 Task: Select a due date automation when advanced on, the moment a card is due add fields without custom field "Resume" set to a number lower or equal to 1 and greater or equal to 10.
Action: Mouse moved to (1044, 78)
Screenshot: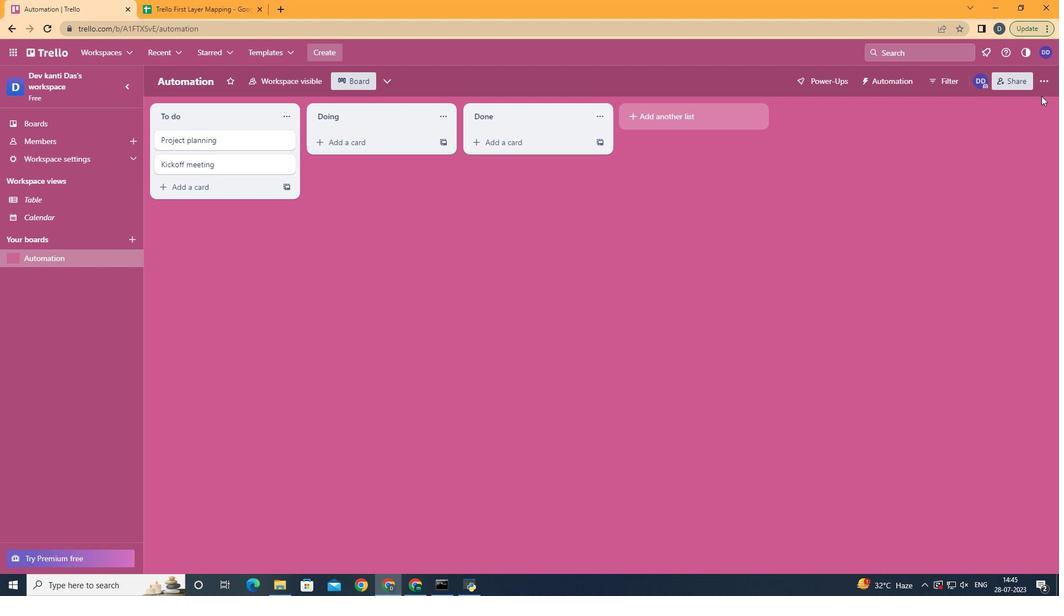 
Action: Mouse pressed left at (1044, 78)
Screenshot: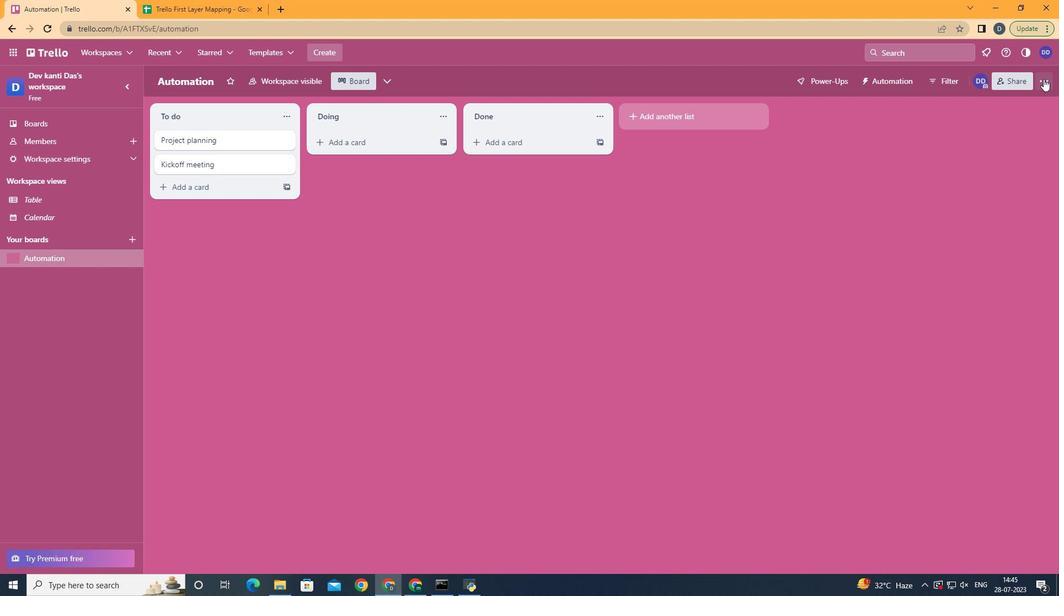 
Action: Mouse moved to (955, 235)
Screenshot: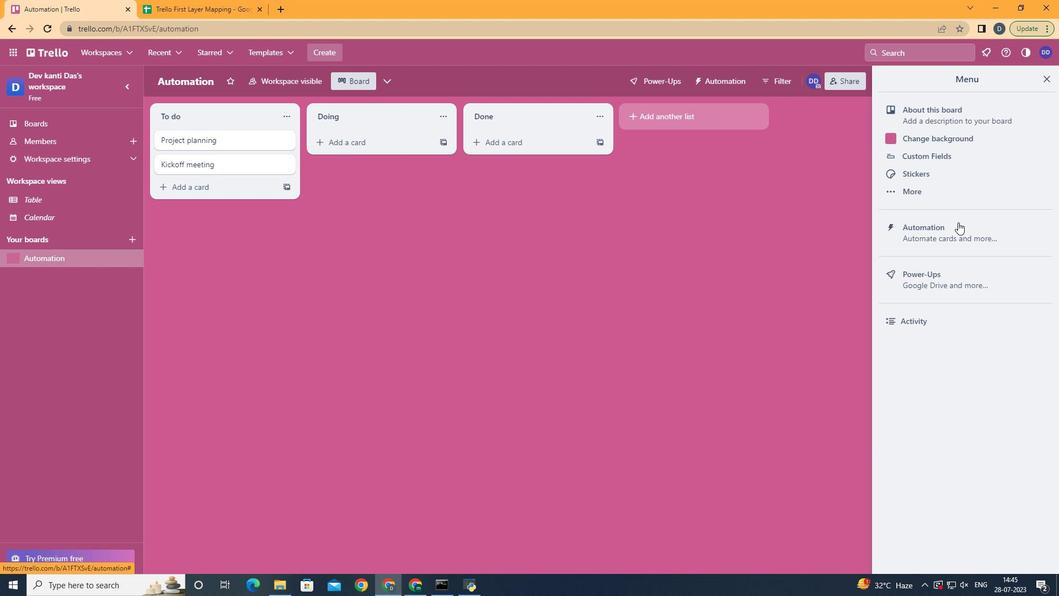 
Action: Mouse pressed left at (955, 235)
Screenshot: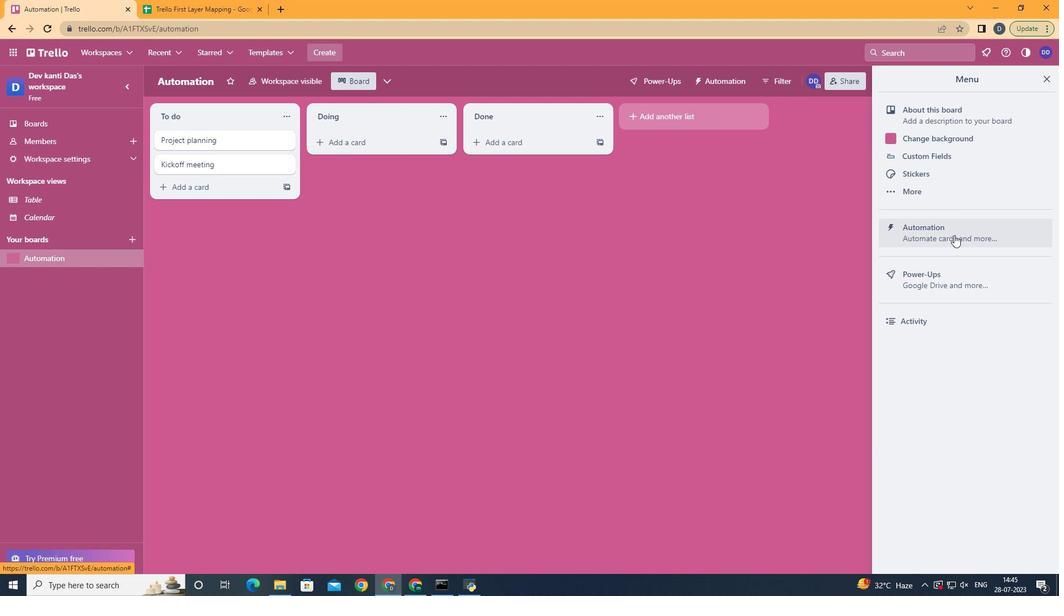 
Action: Mouse moved to (199, 223)
Screenshot: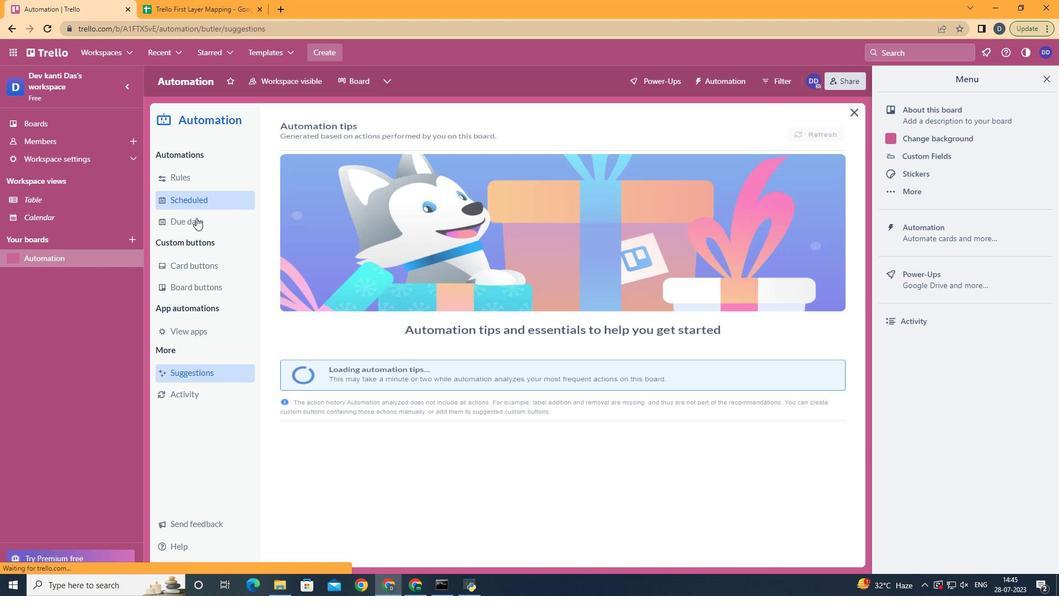 
Action: Mouse pressed left at (199, 223)
Screenshot: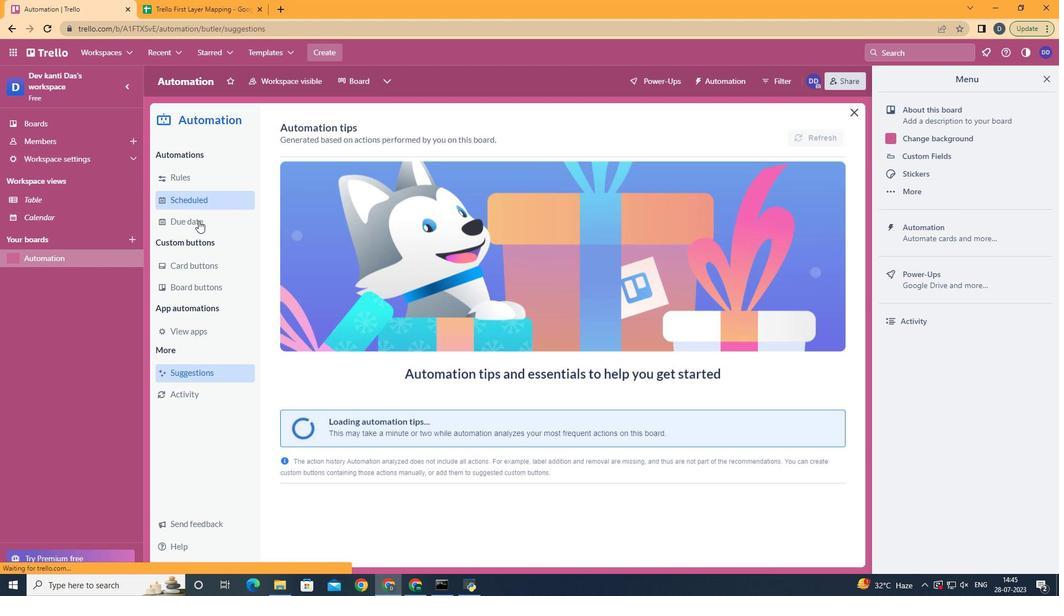 
Action: Mouse moved to (801, 132)
Screenshot: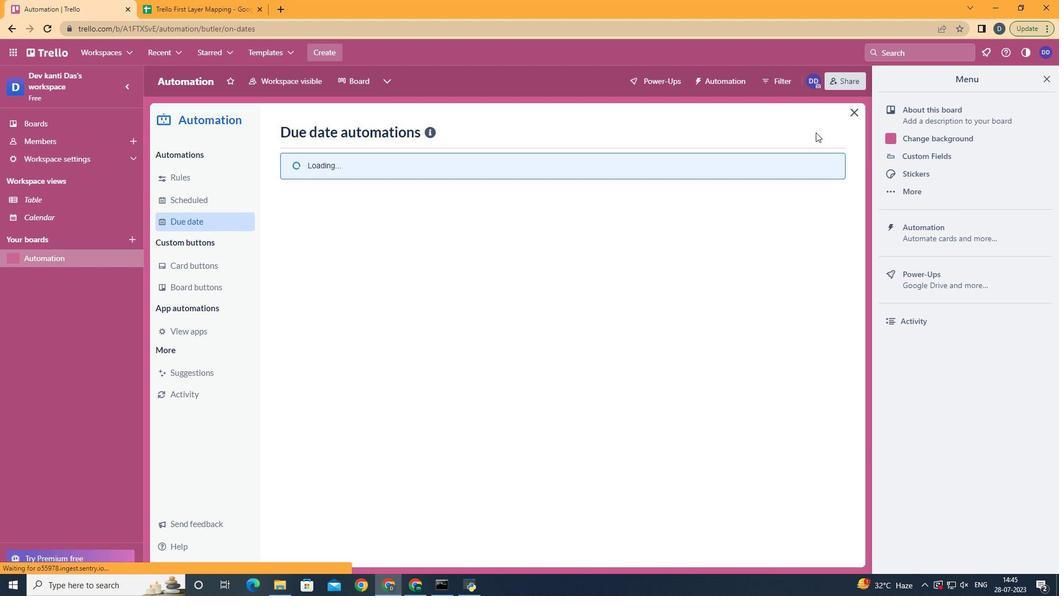 
Action: Mouse pressed left at (801, 132)
Screenshot: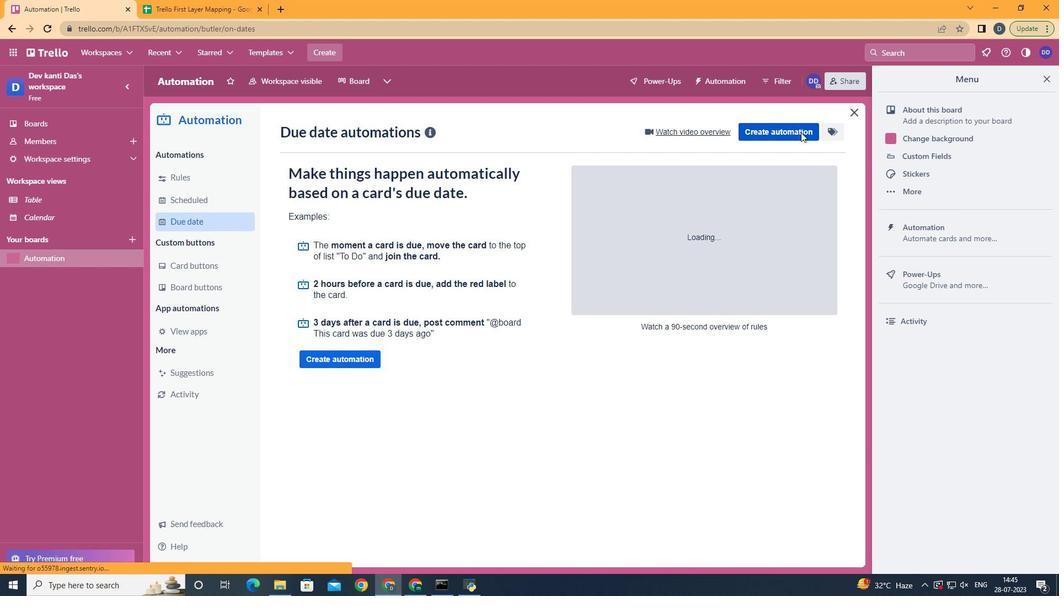 
Action: Mouse moved to (524, 237)
Screenshot: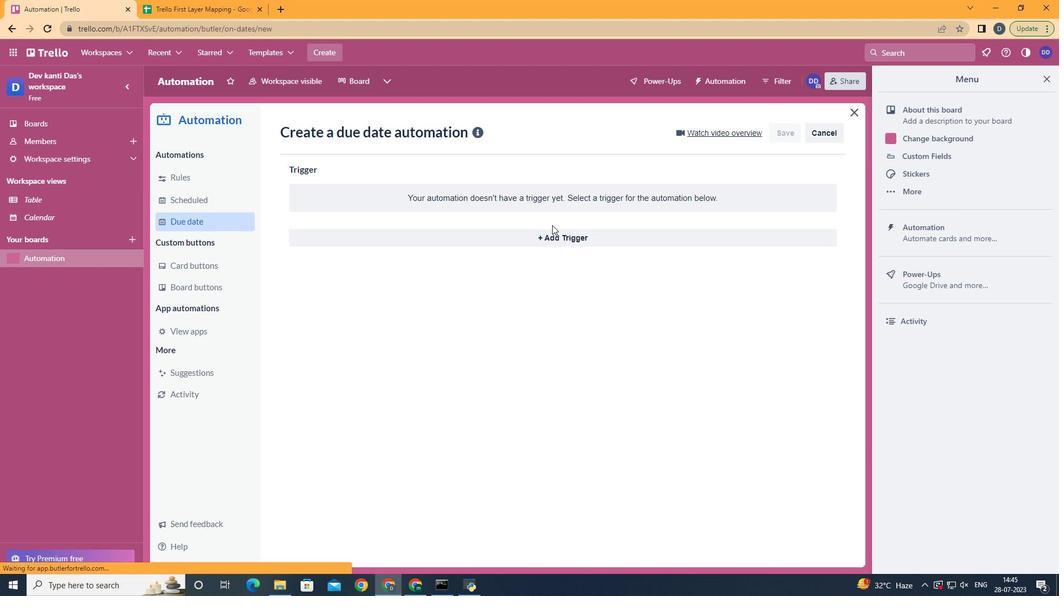
Action: Mouse pressed left at (524, 237)
Screenshot: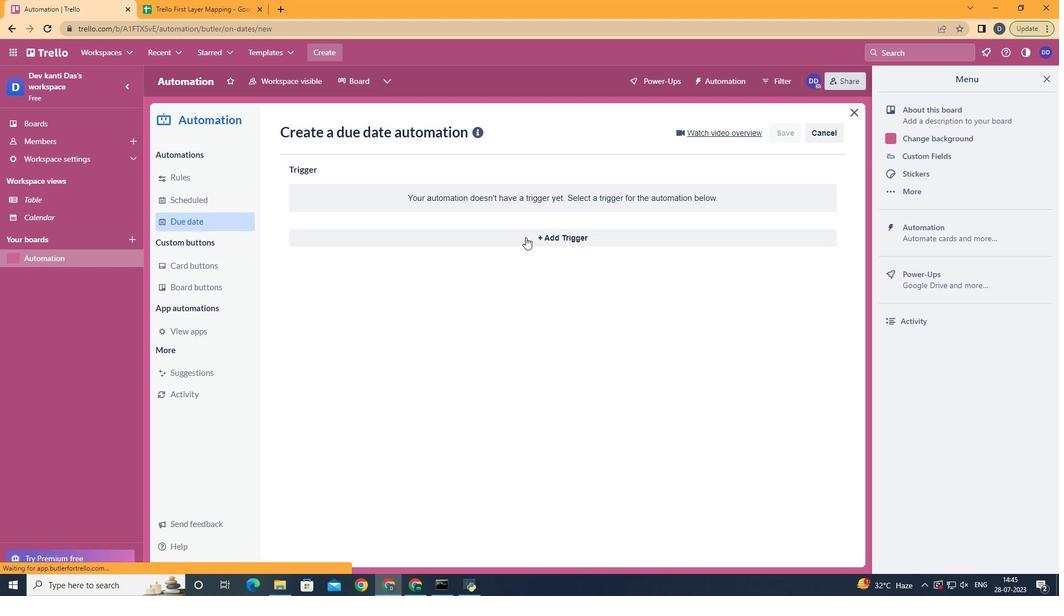 
Action: Mouse moved to (321, 383)
Screenshot: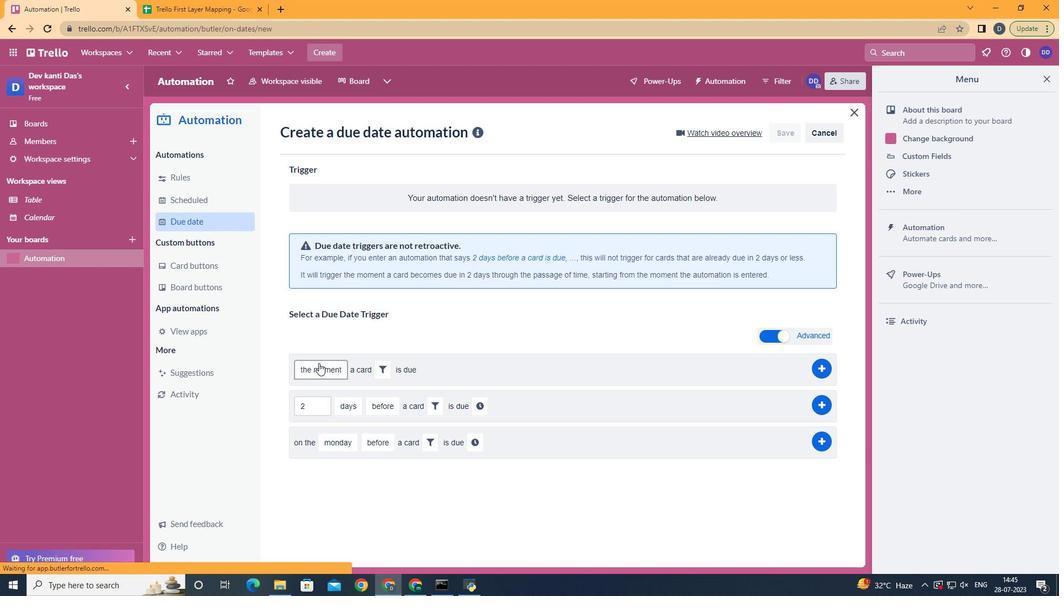 
Action: Mouse pressed left at (321, 383)
Screenshot: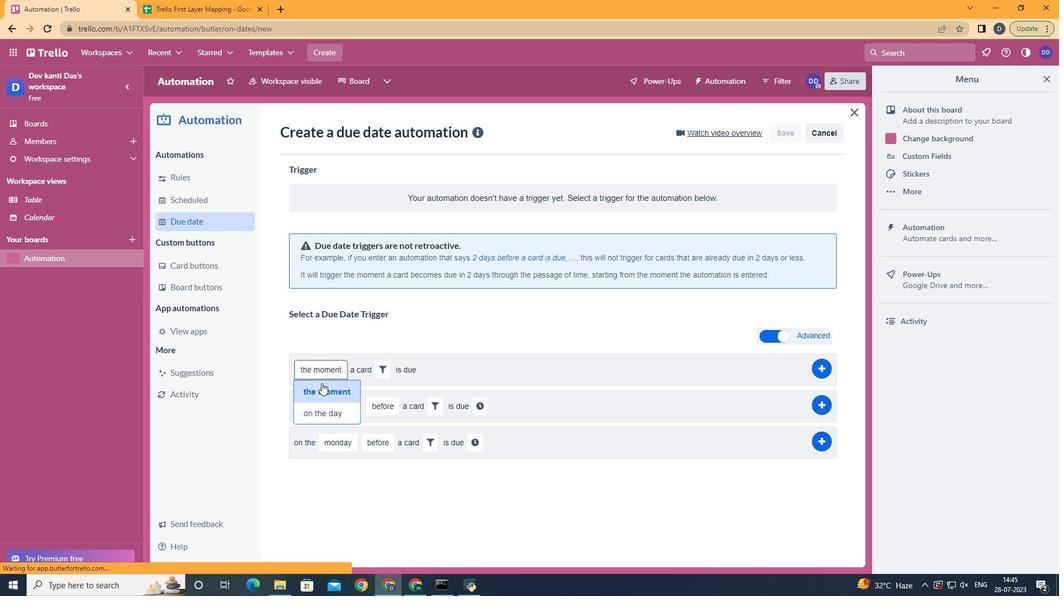 
Action: Mouse moved to (387, 364)
Screenshot: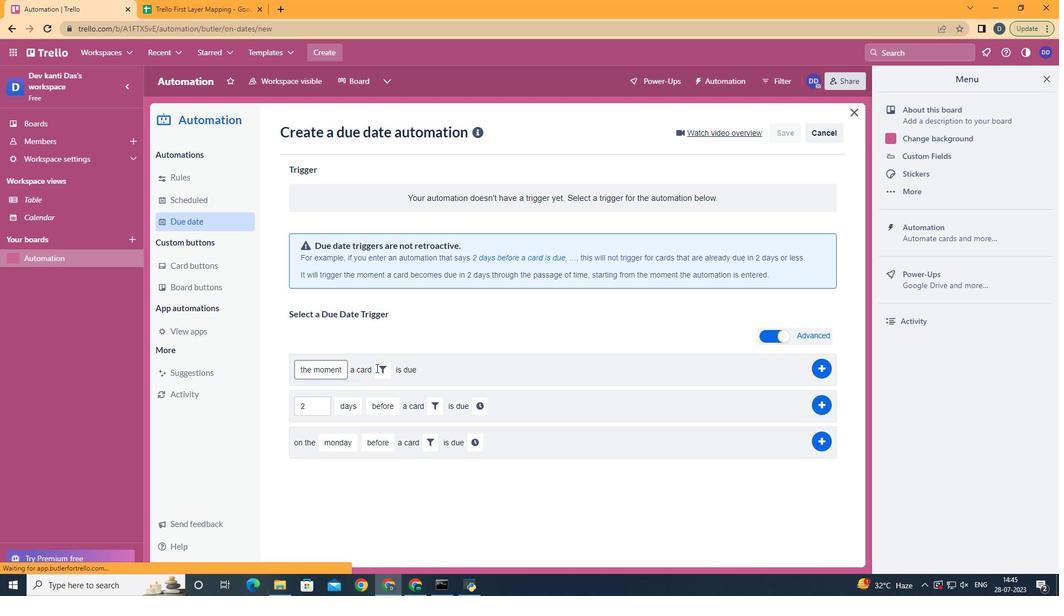 
Action: Mouse pressed left at (387, 364)
Screenshot: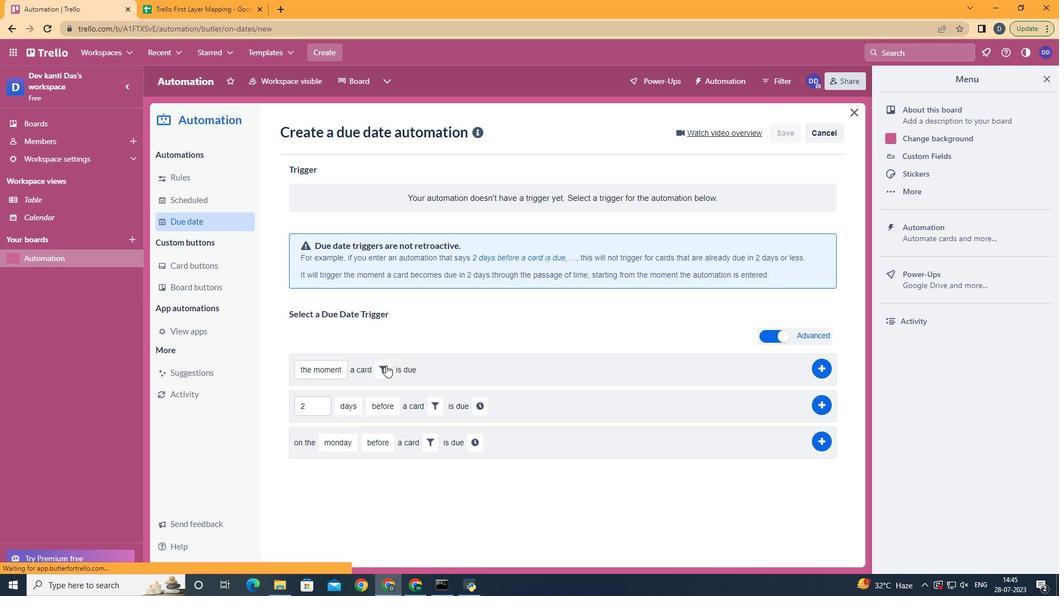 
Action: Mouse moved to (570, 417)
Screenshot: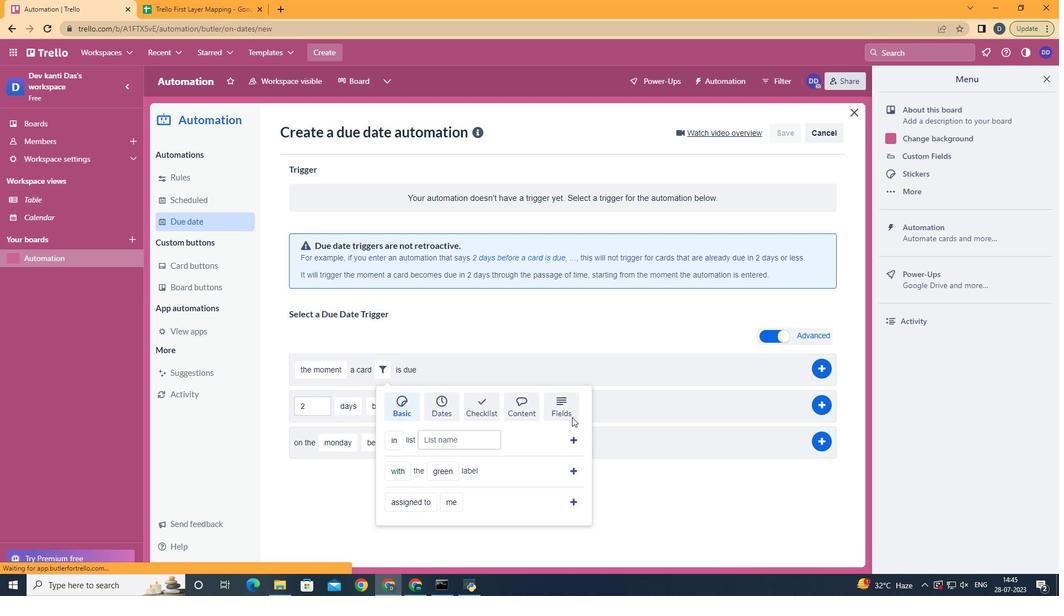 
Action: Mouse pressed left at (570, 417)
Screenshot: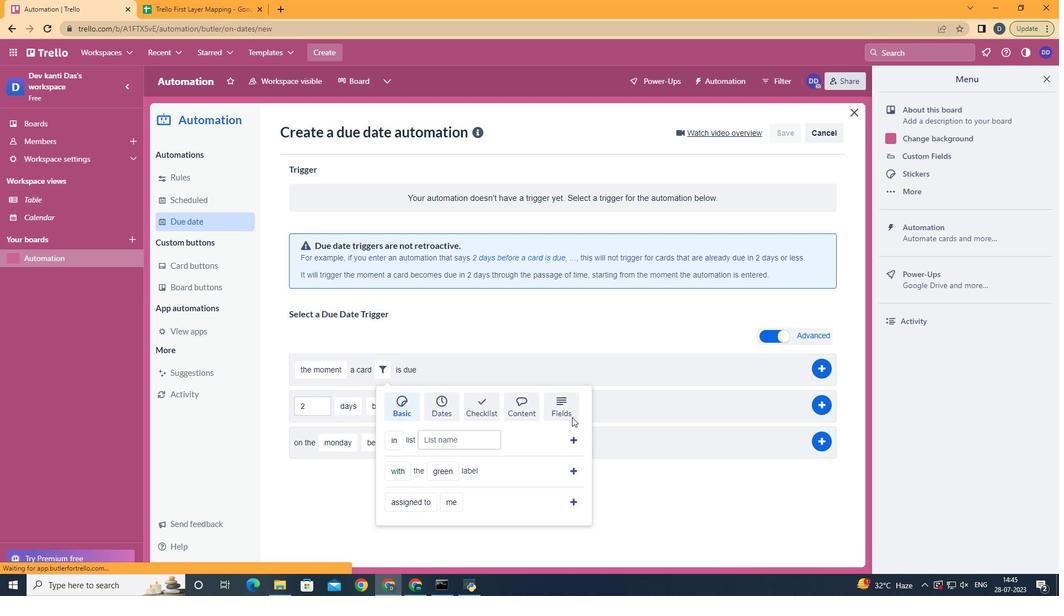 
Action: Mouse scrolled (570, 416) with delta (0, 0)
Screenshot: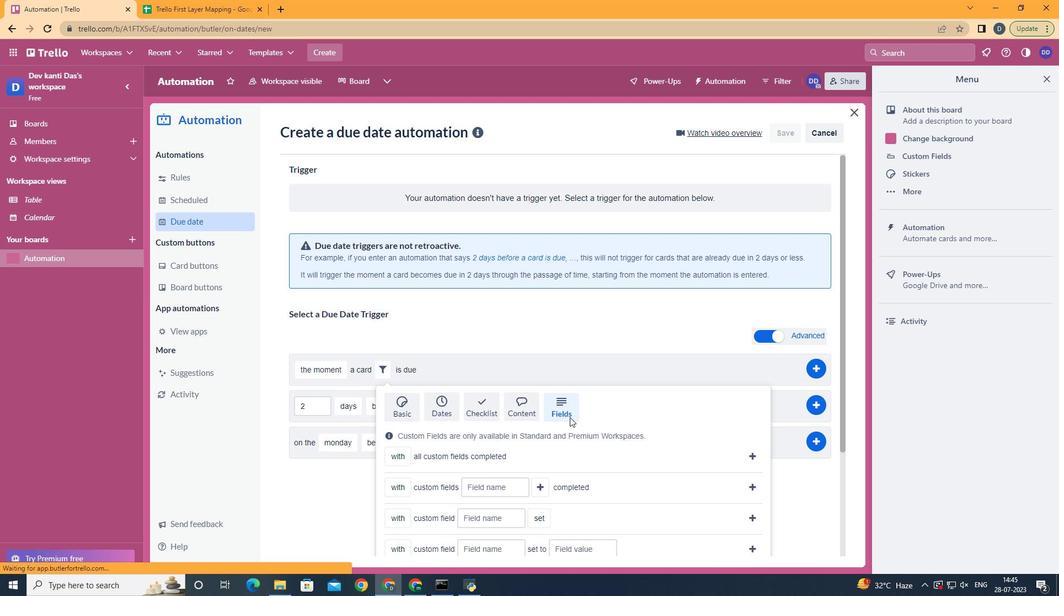 
Action: Mouse scrolled (570, 416) with delta (0, 0)
Screenshot: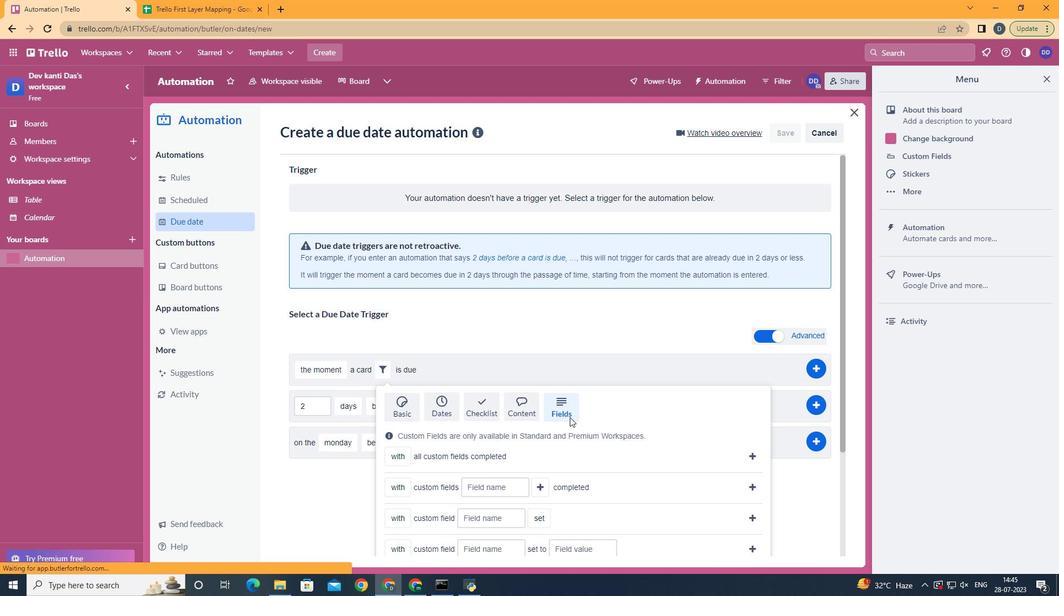 
Action: Mouse scrolled (570, 416) with delta (0, 0)
Screenshot: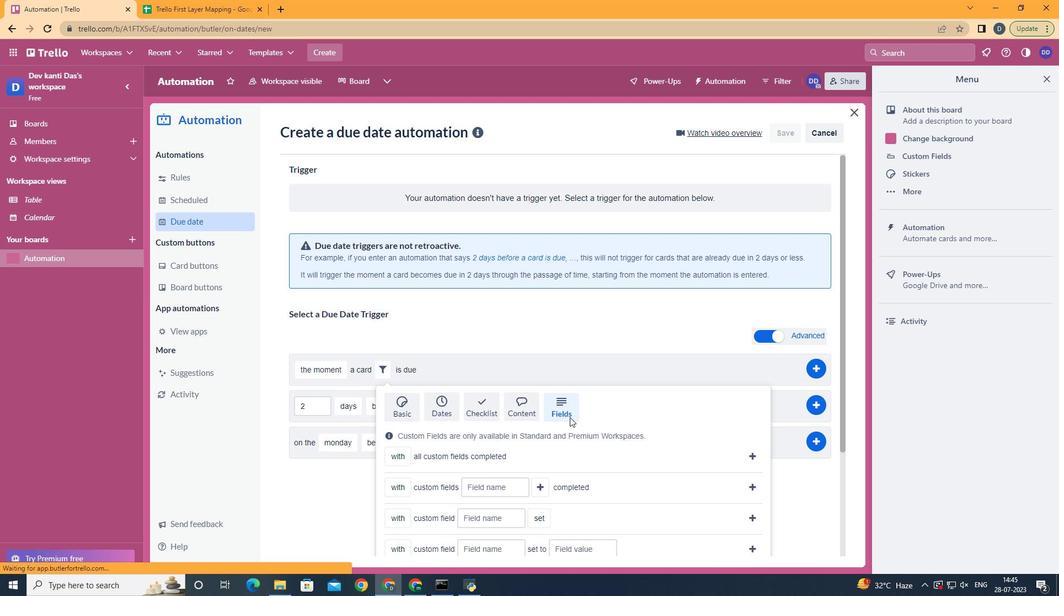 
Action: Mouse scrolled (570, 416) with delta (0, 0)
Screenshot: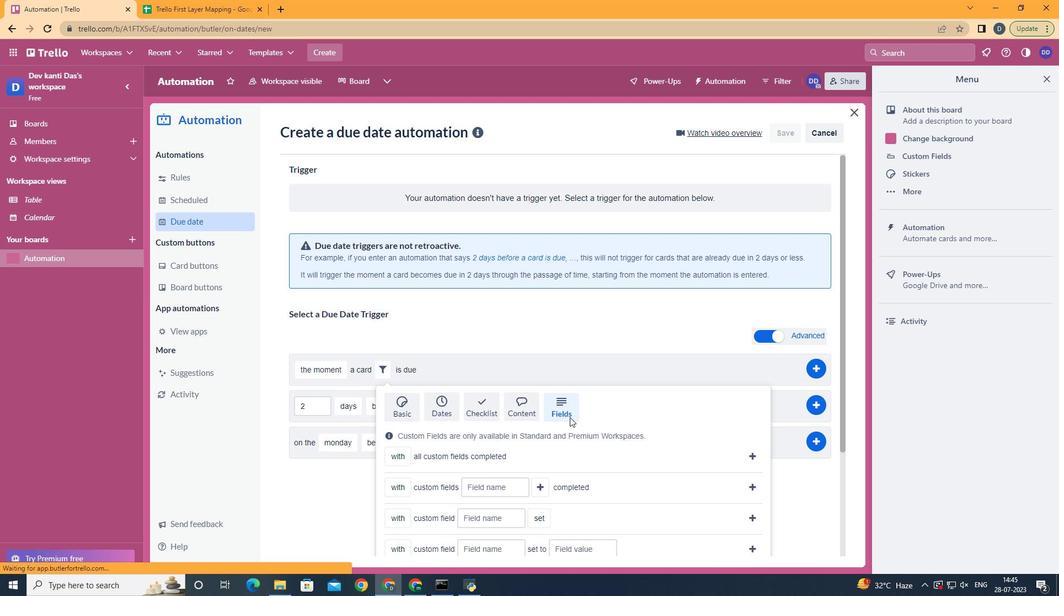 
Action: Mouse scrolled (570, 416) with delta (0, 0)
Screenshot: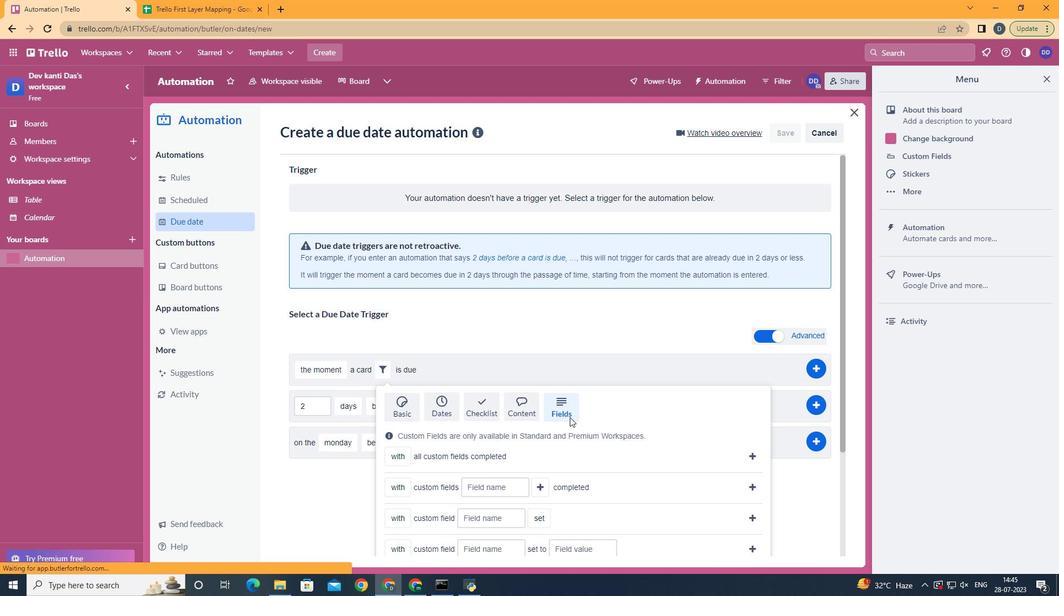 
Action: Mouse moved to (401, 513)
Screenshot: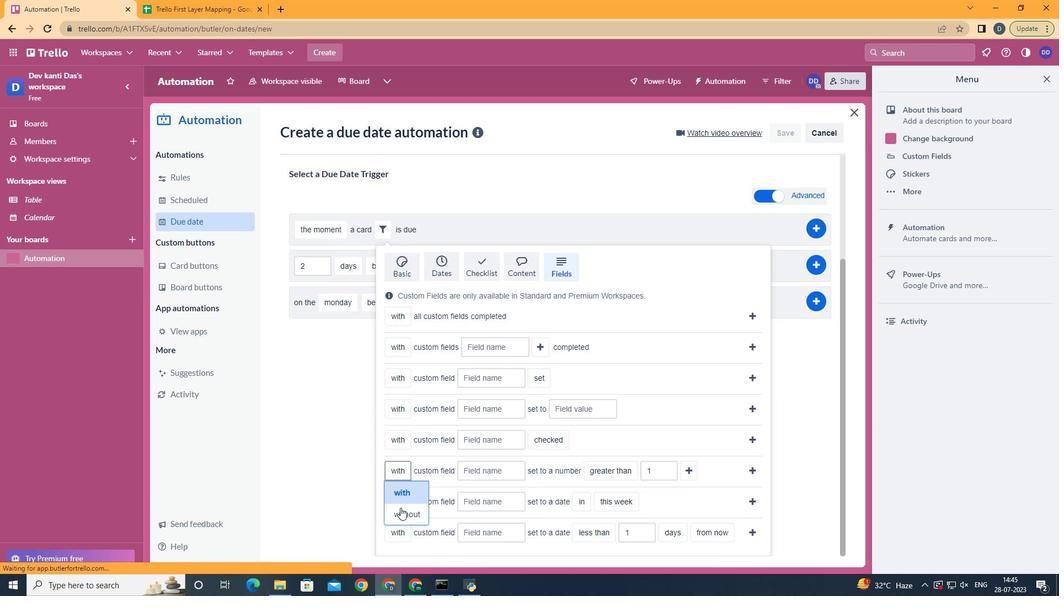 
Action: Mouse pressed left at (401, 513)
Screenshot: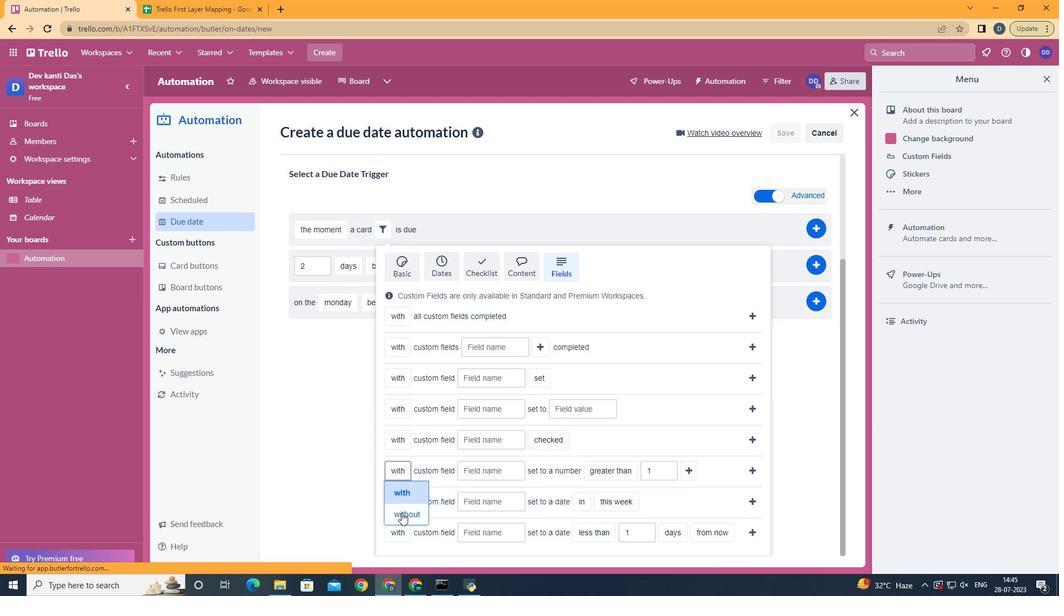 
Action: Mouse moved to (492, 471)
Screenshot: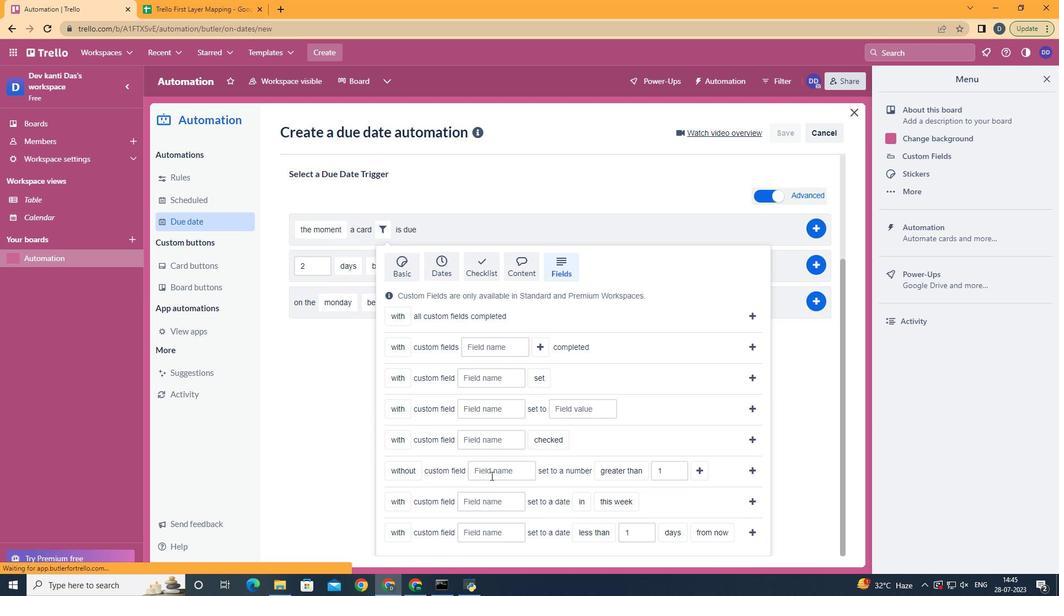 
Action: Mouse pressed left at (492, 471)
Screenshot: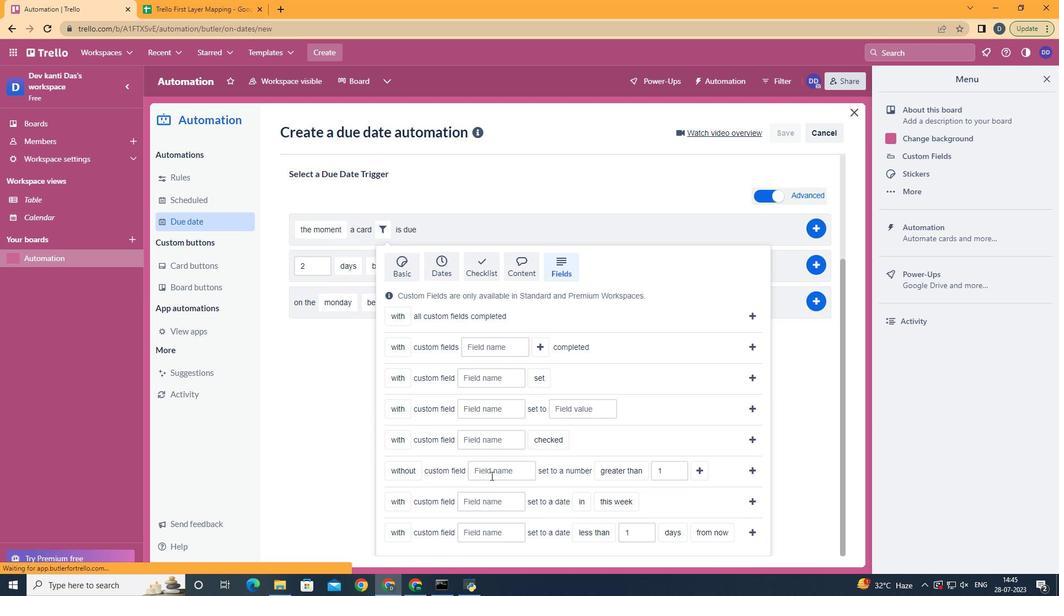 
Action: Key pressed <Key.shift>Resume
Screenshot: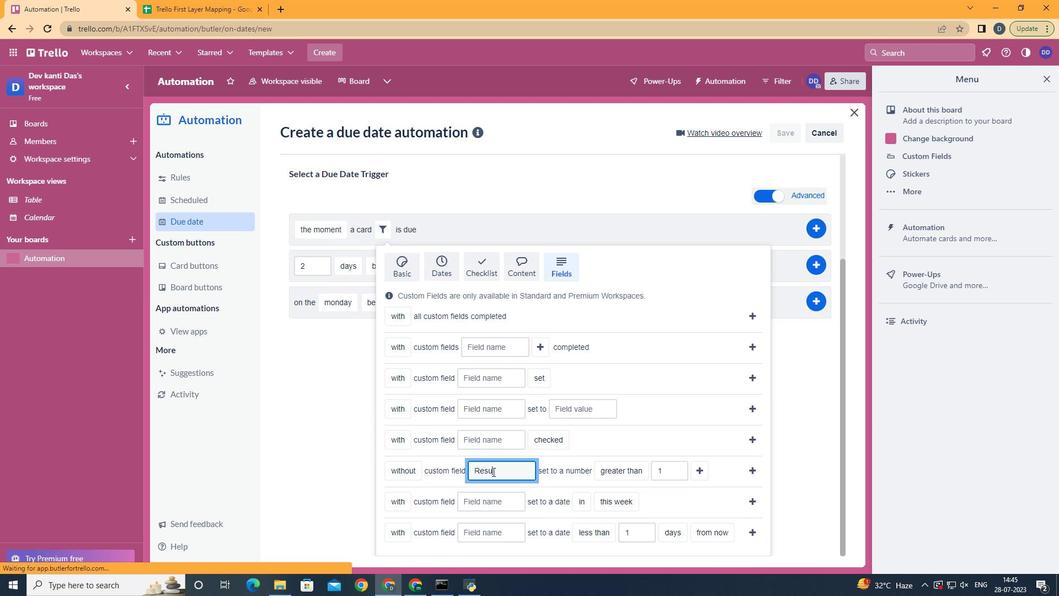 
Action: Mouse moved to (631, 446)
Screenshot: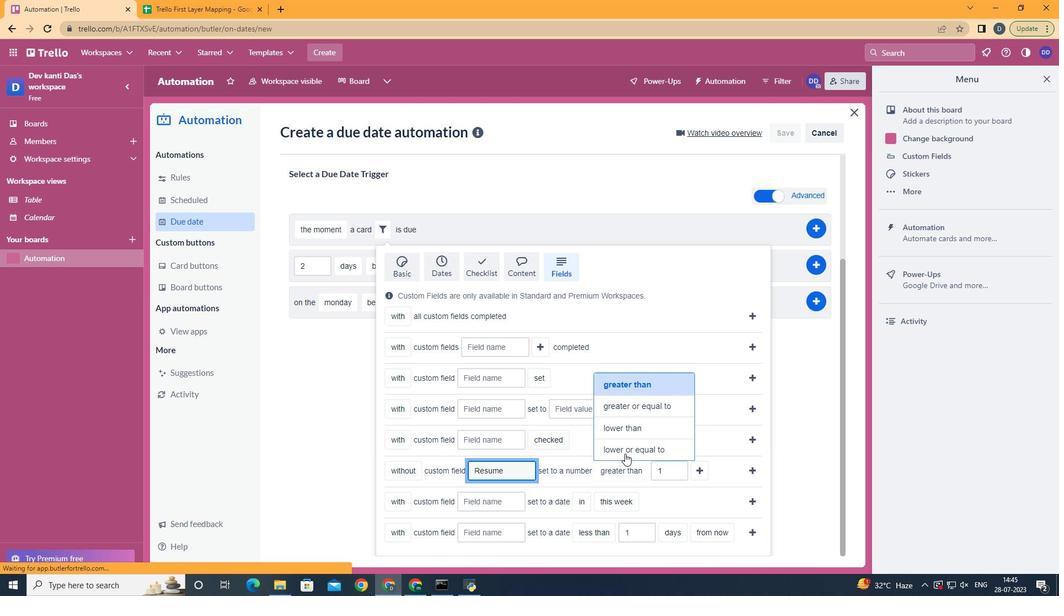 
Action: Mouse pressed left at (631, 446)
Screenshot: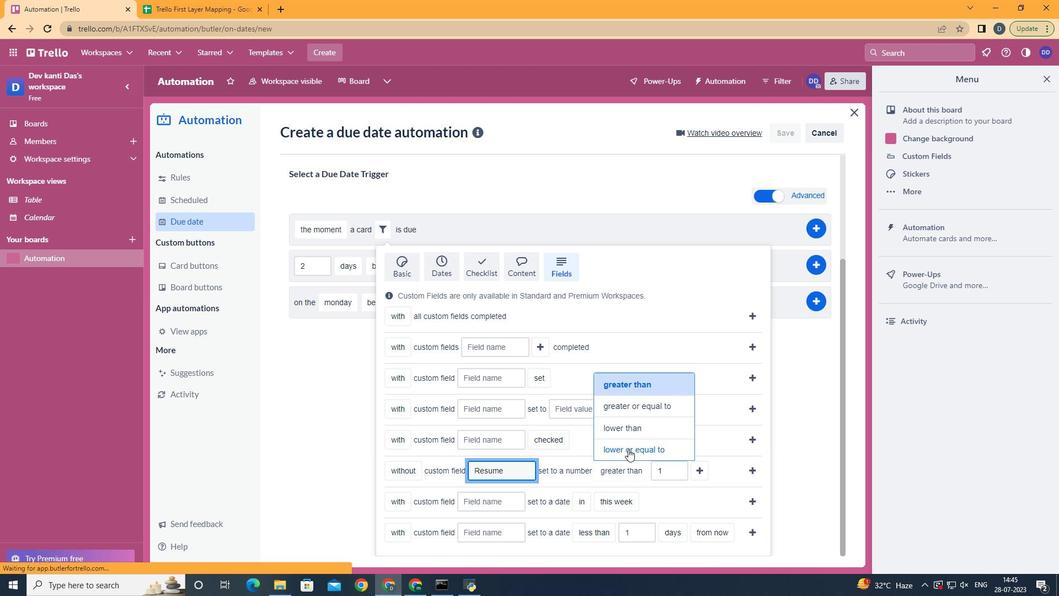 
Action: Mouse moved to (713, 465)
Screenshot: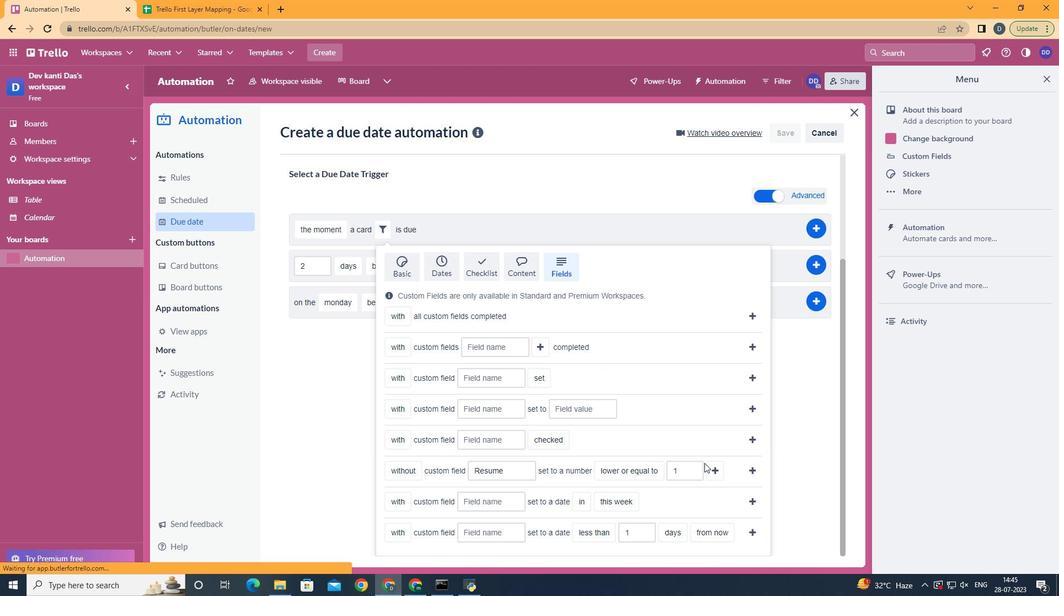 
Action: Mouse pressed left at (713, 465)
Screenshot: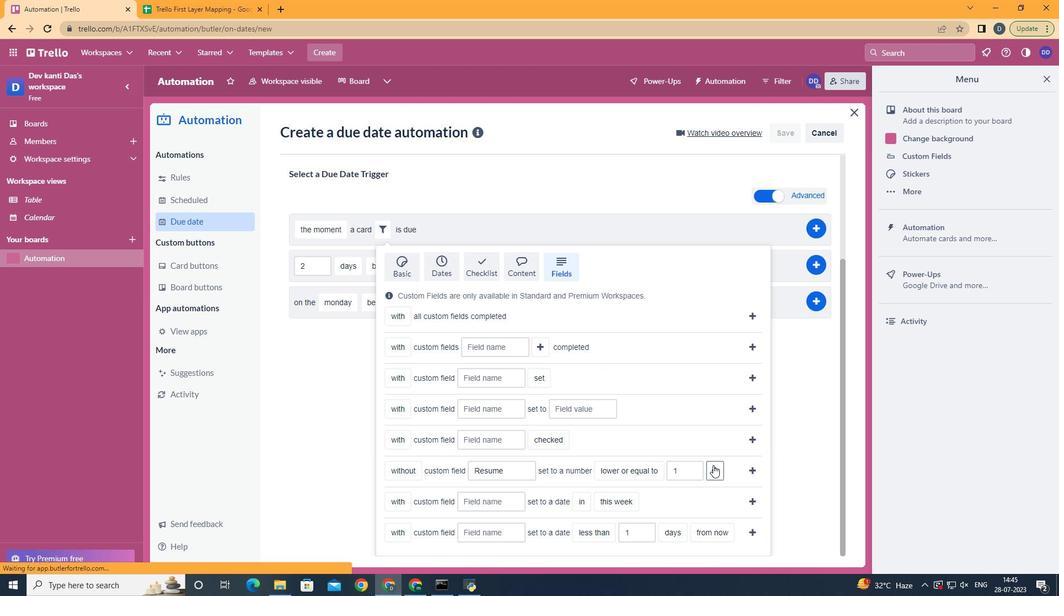 
Action: Mouse moved to (452, 481)
Screenshot: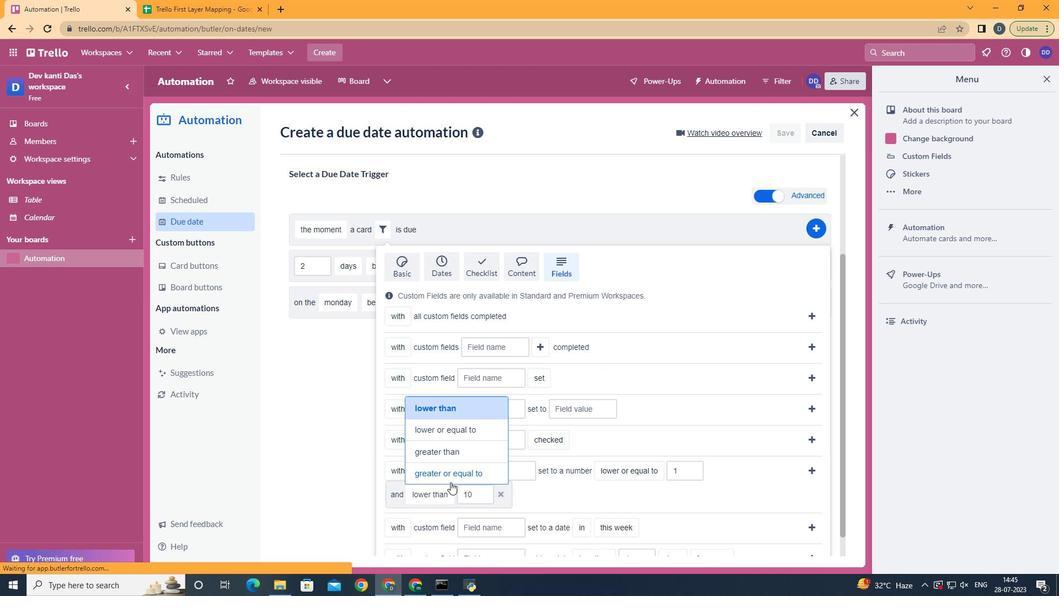 
Action: Mouse pressed left at (452, 481)
Screenshot: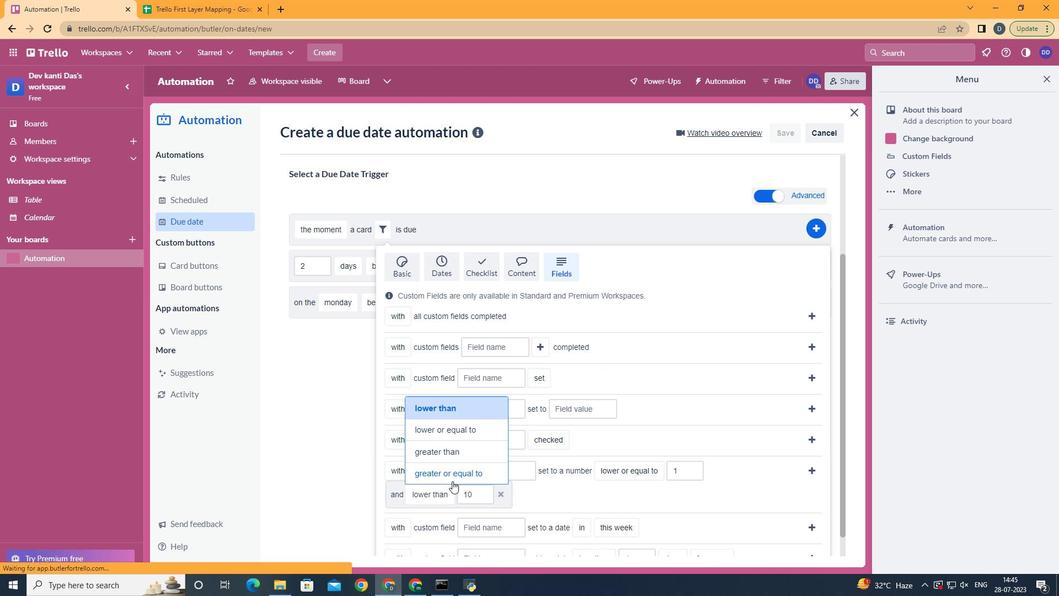
Action: Mouse moved to (815, 470)
Screenshot: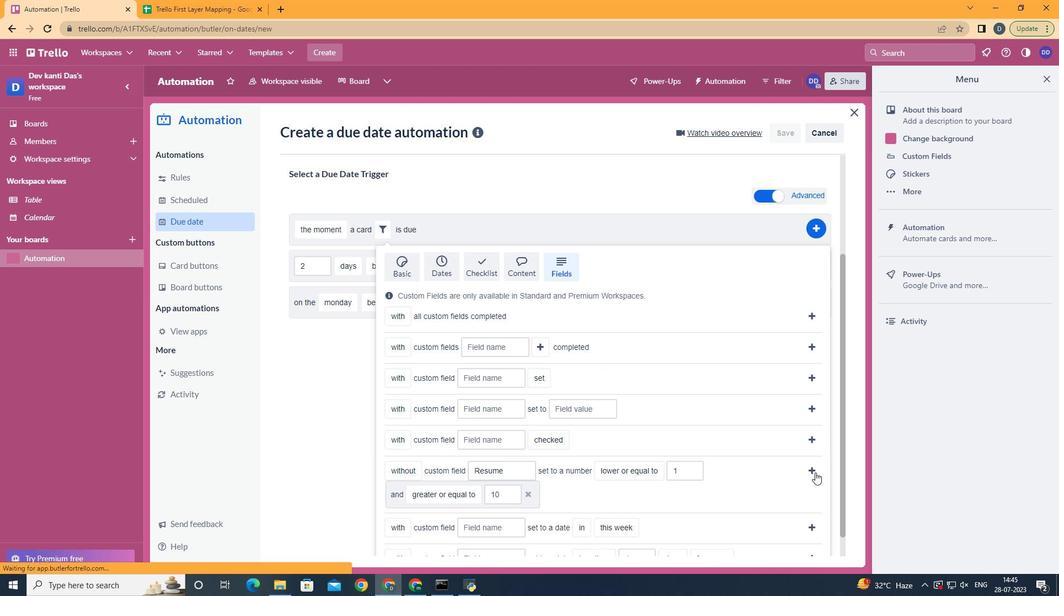 
Action: Mouse pressed left at (815, 470)
Screenshot: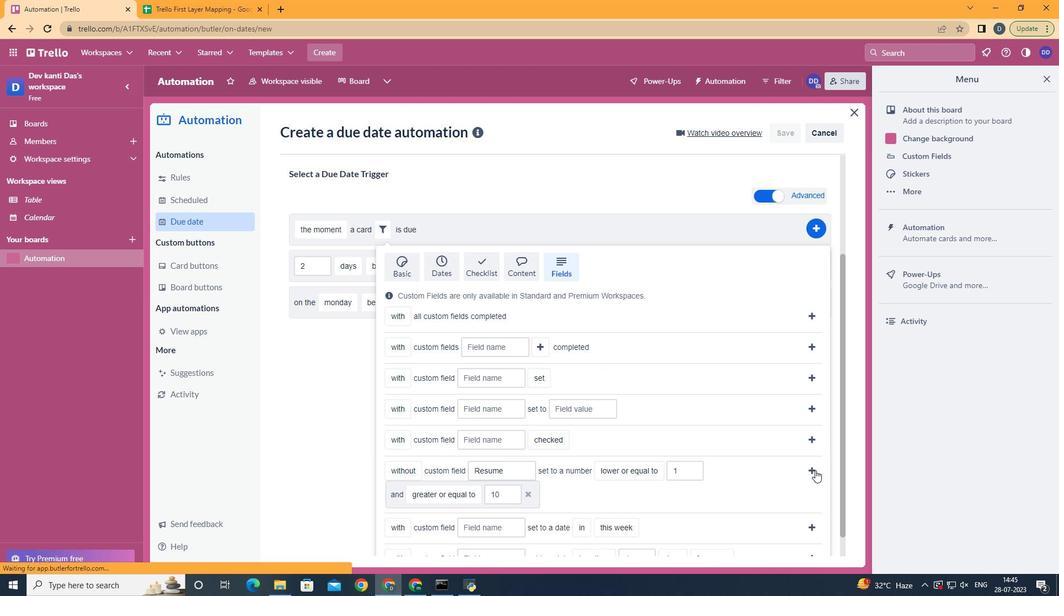 
Action: Mouse moved to (712, 434)
Screenshot: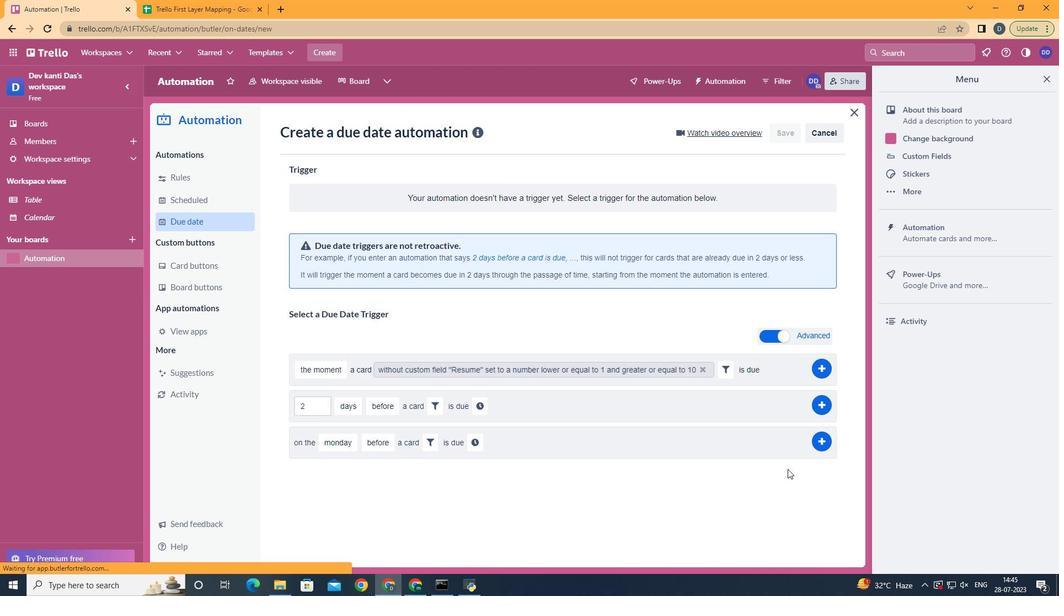 
